 Task: Add Odyssey Fat Free Greek Style Feta Cheese Chunk to the cart.
Action: Mouse moved to (913, 317)
Screenshot: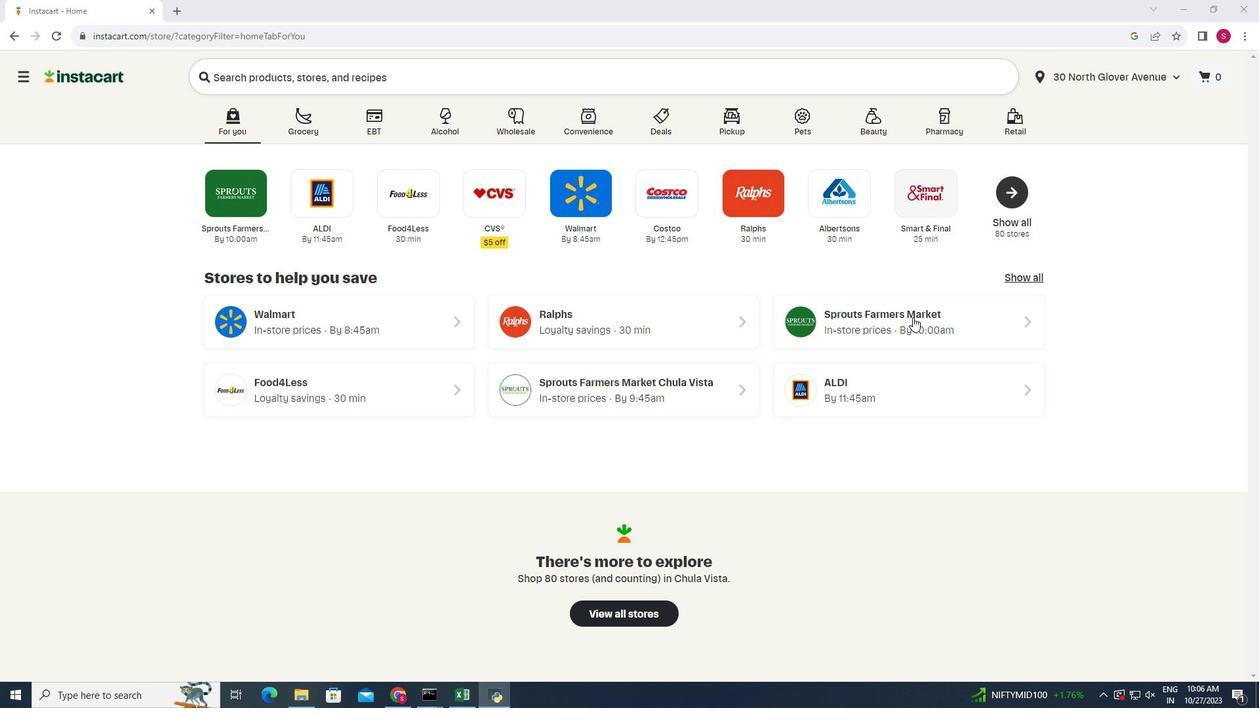 
Action: Mouse pressed left at (913, 317)
Screenshot: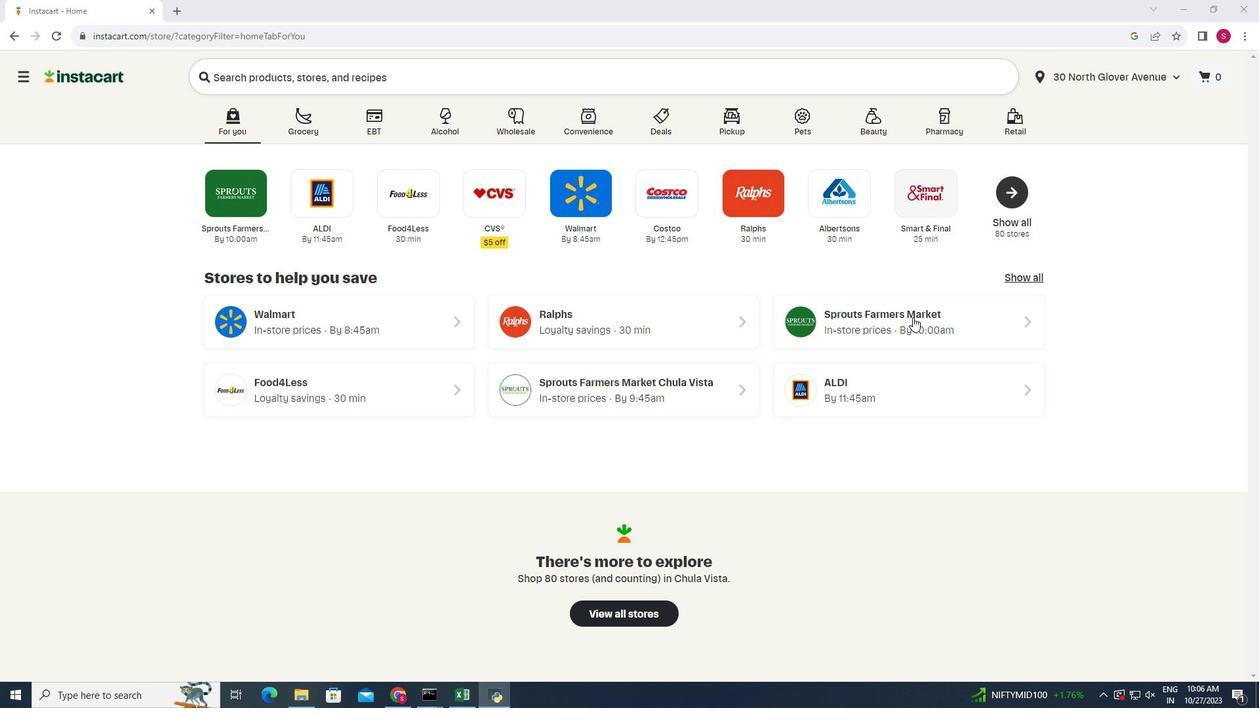 
Action: Mouse moved to (64, 623)
Screenshot: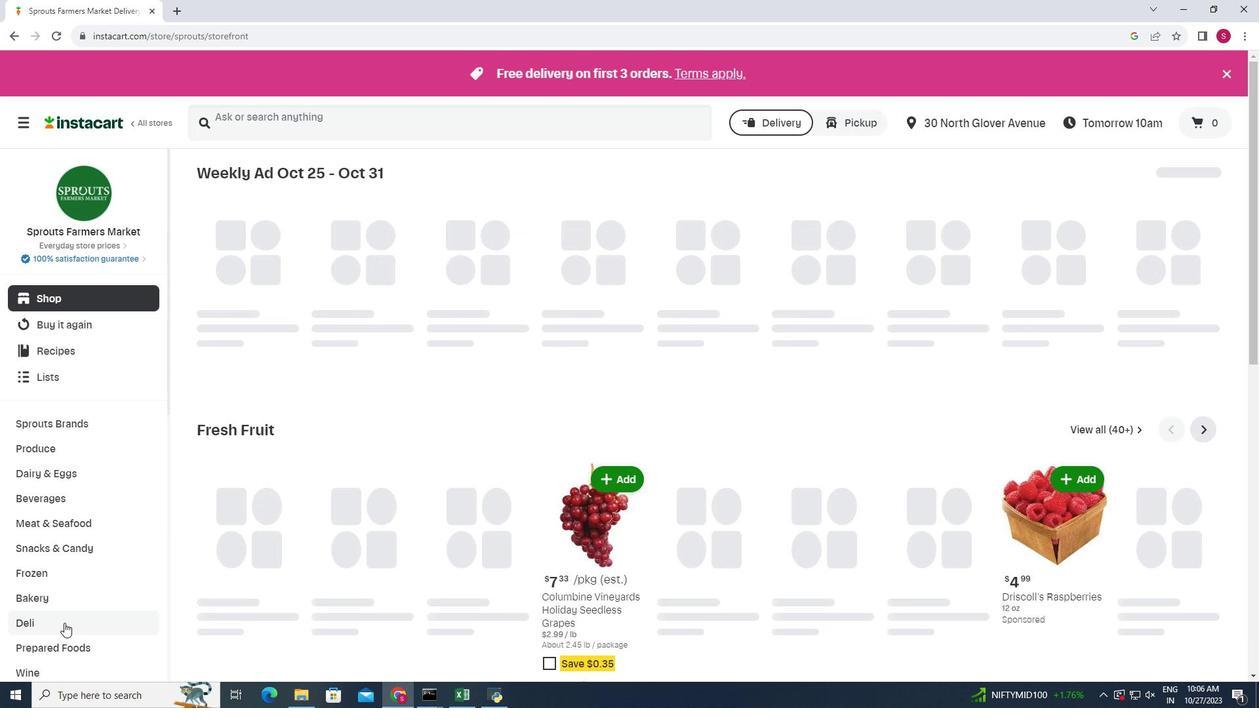 
Action: Mouse pressed left at (64, 623)
Screenshot: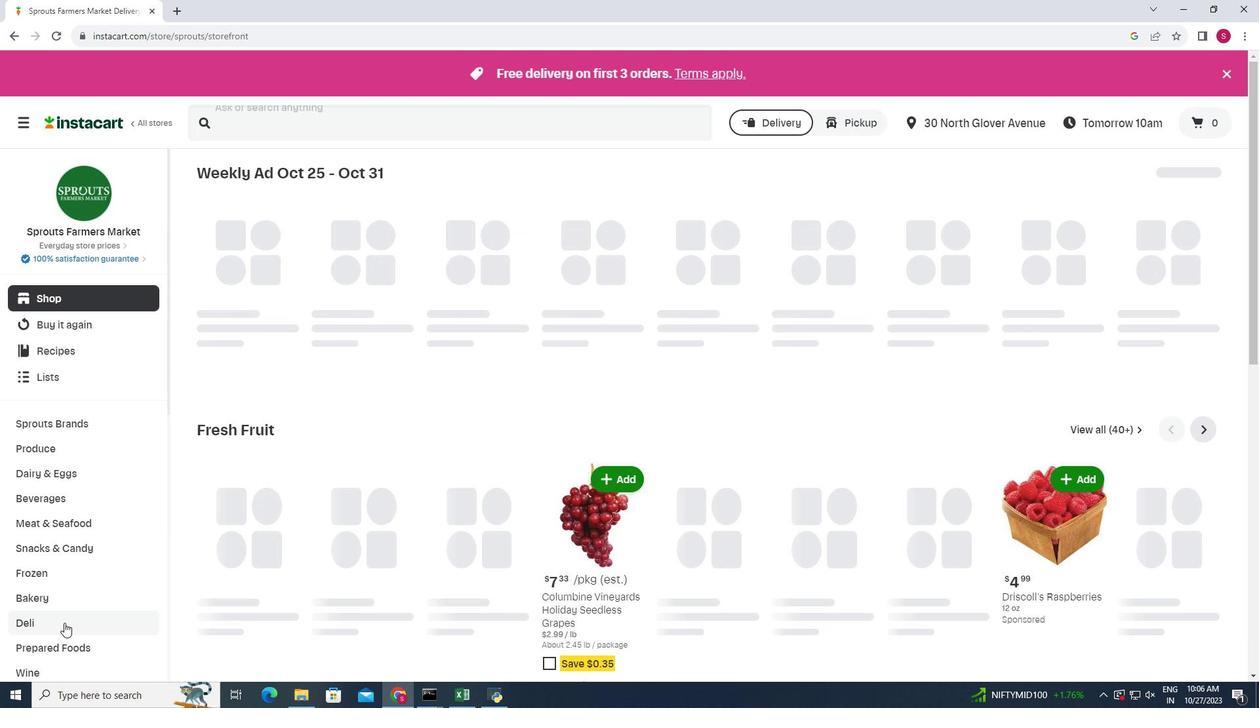 
Action: Mouse moved to (346, 212)
Screenshot: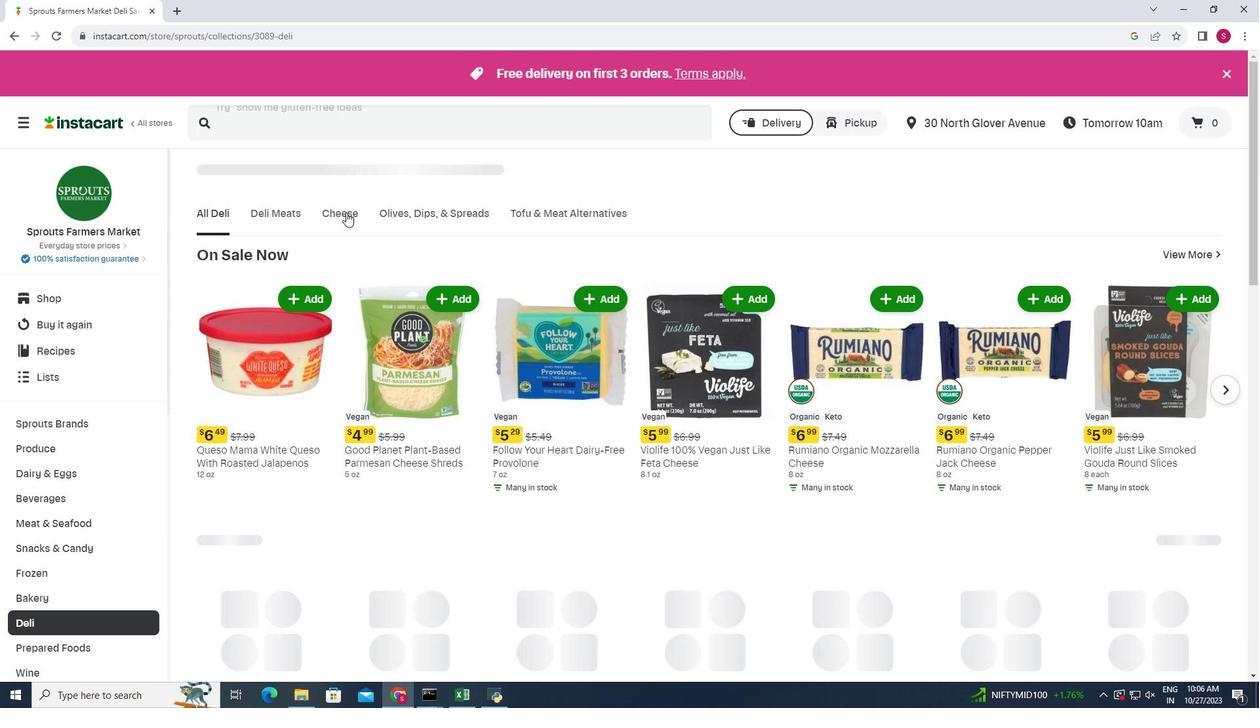 
Action: Mouse pressed left at (346, 212)
Screenshot: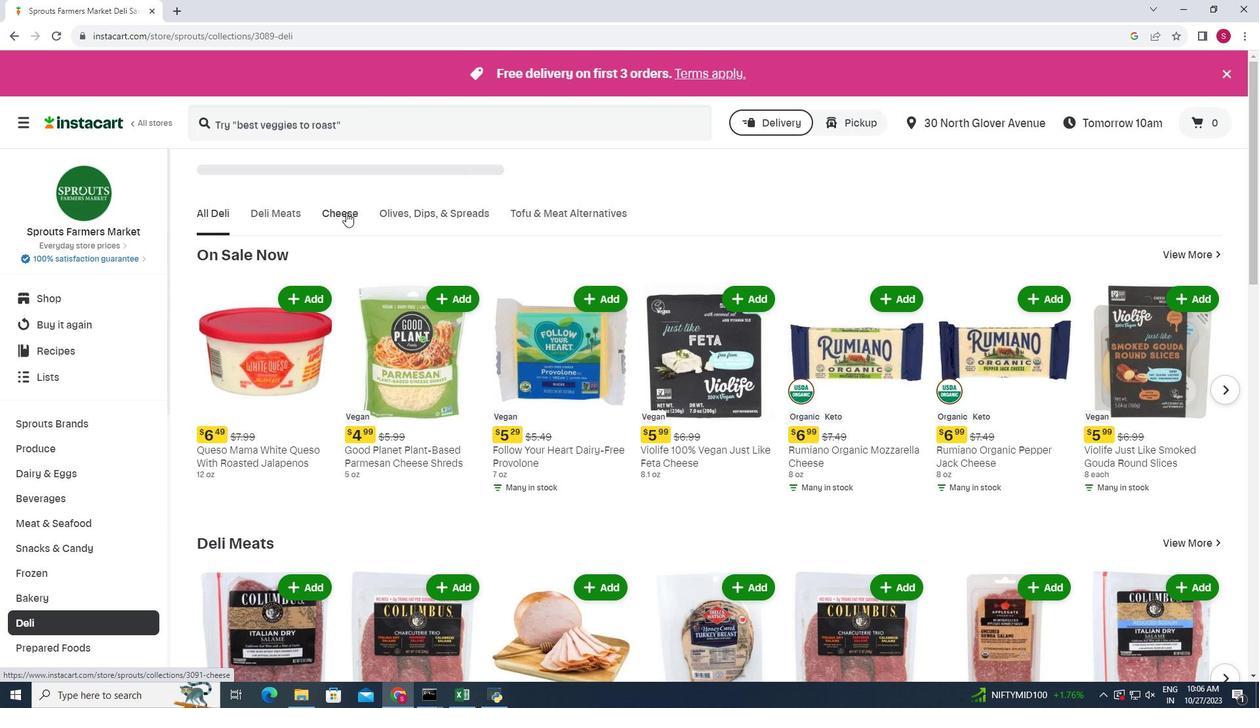 
Action: Mouse moved to (895, 263)
Screenshot: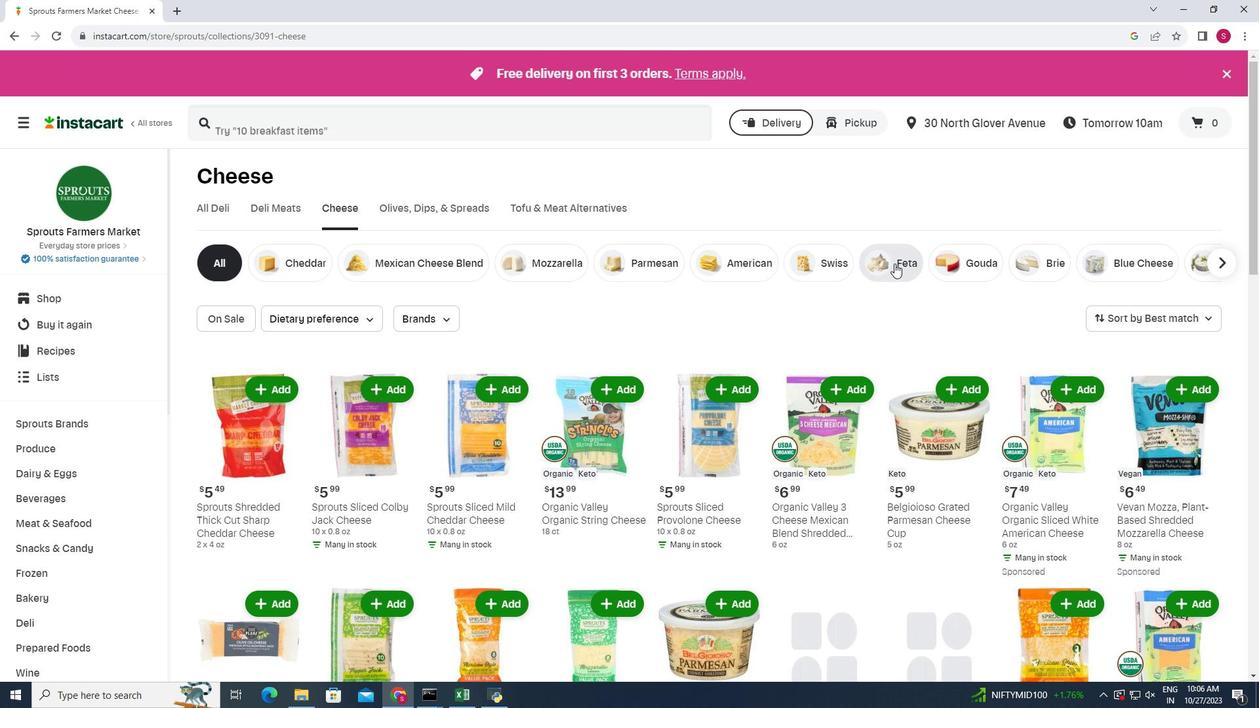 
Action: Mouse pressed left at (895, 263)
Screenshot: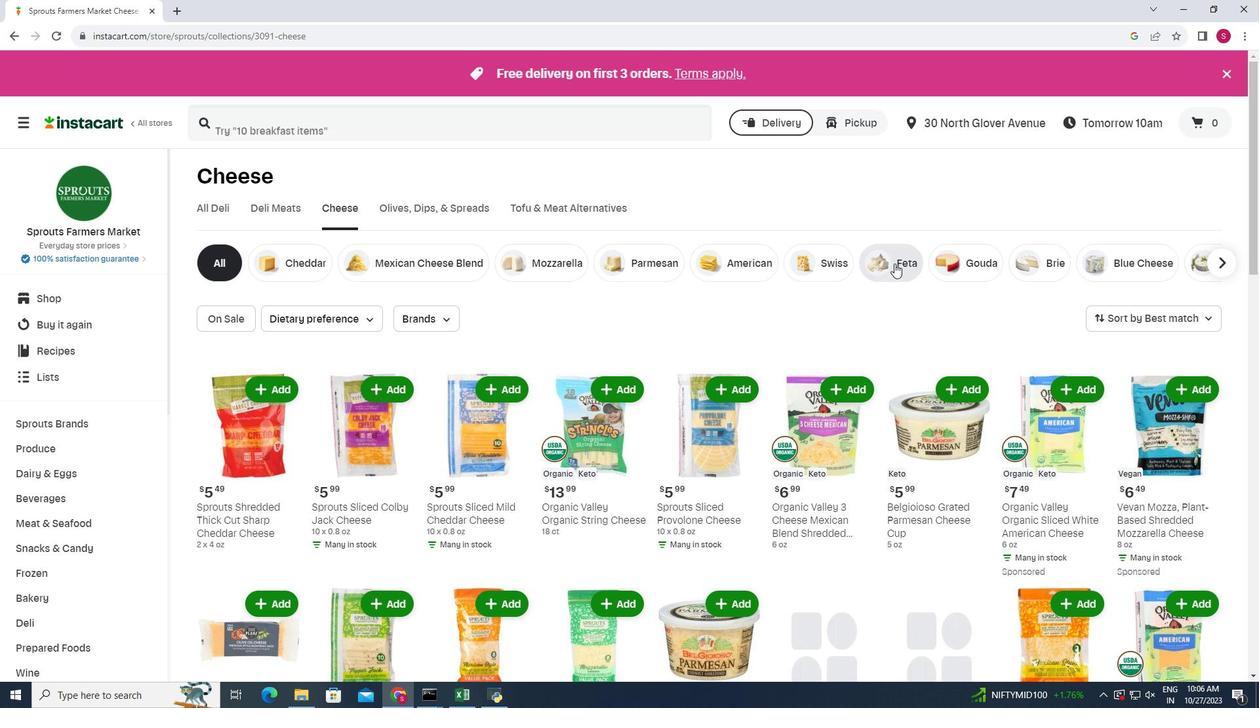 
Action: Mouse moved to (727, 322)
Screenshot: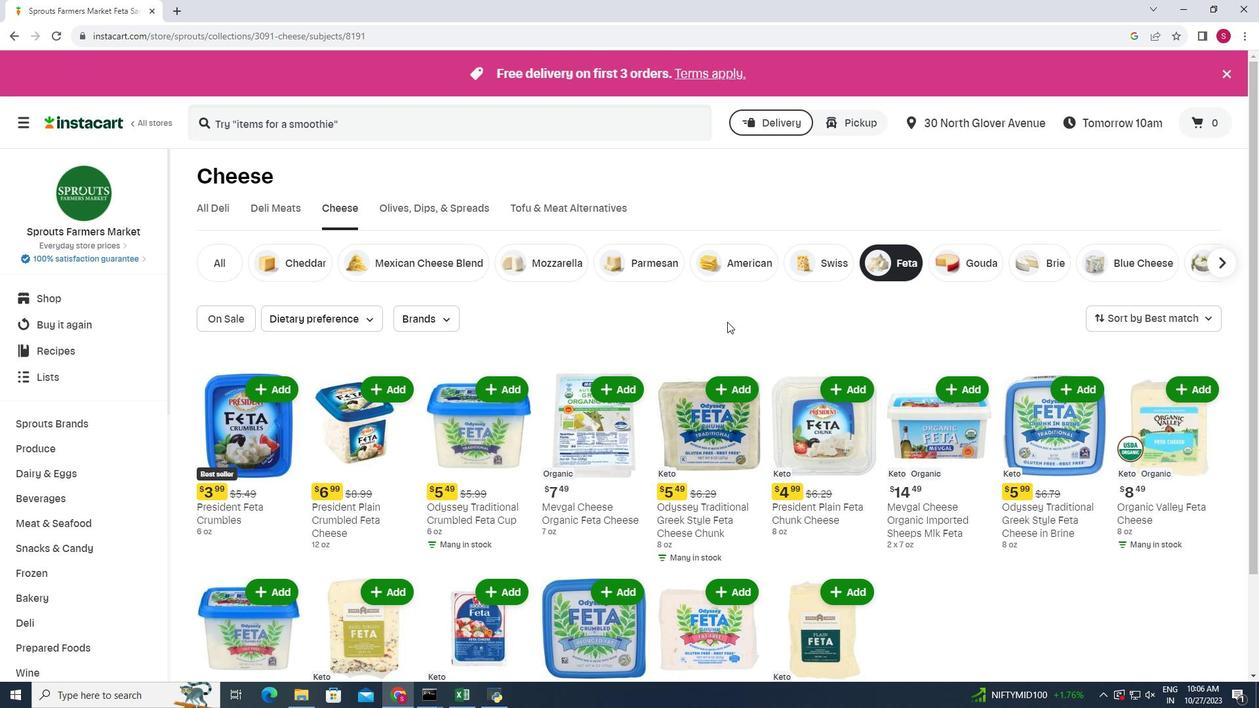 
Action: Mouse scrolled (727, 321) with delta (0, 0)
Screenshot: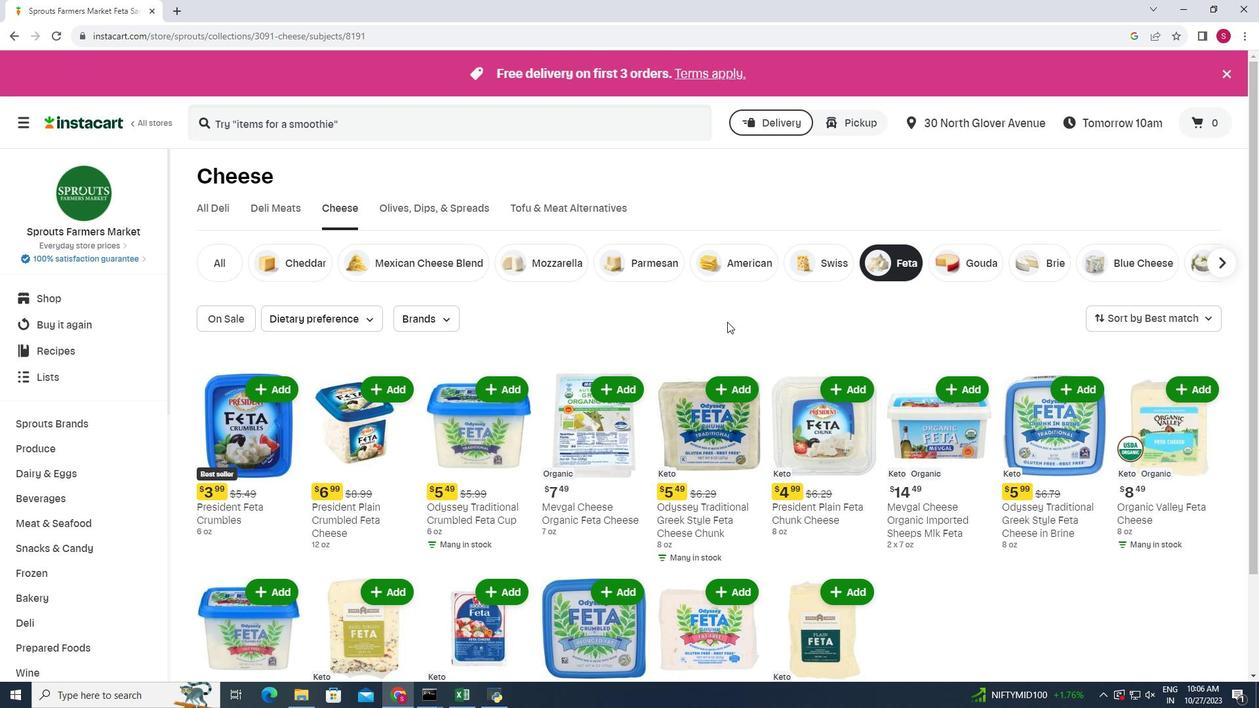 
Action: Mouse moved to (1164, 488)
Screenshot: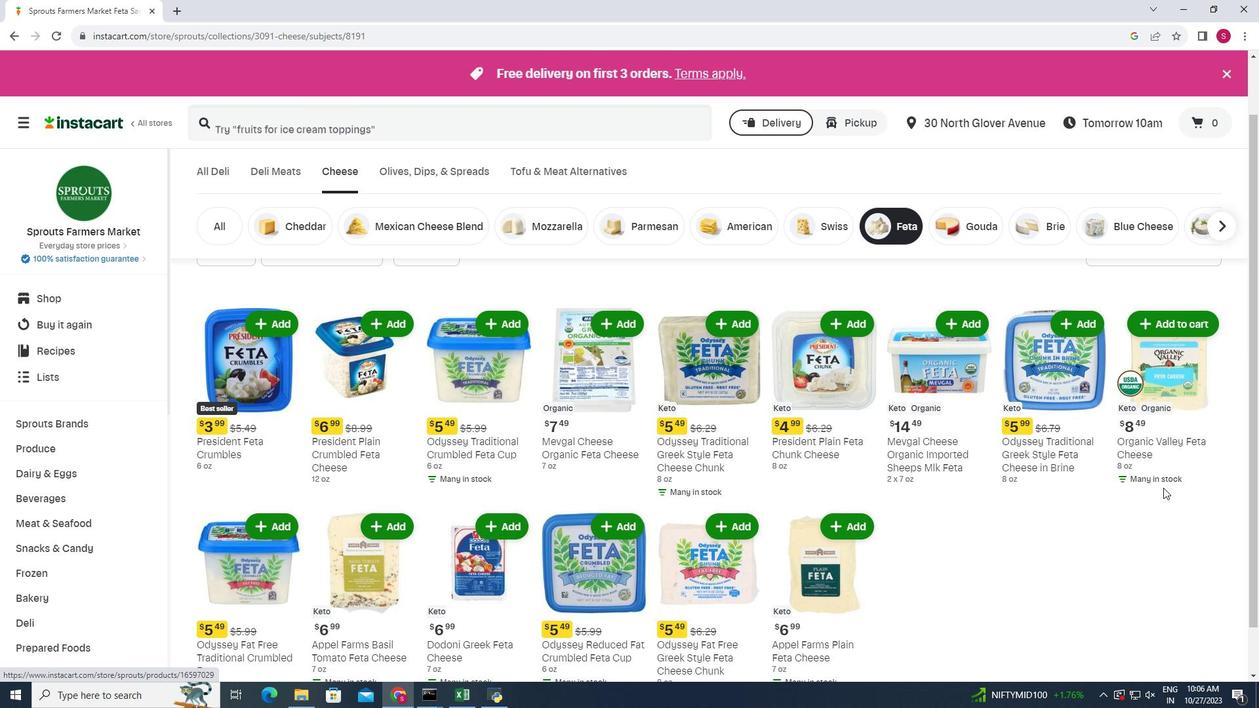 
Action: Mouse scrolled (1164, 488) with delta (0, 0)
Screenshot: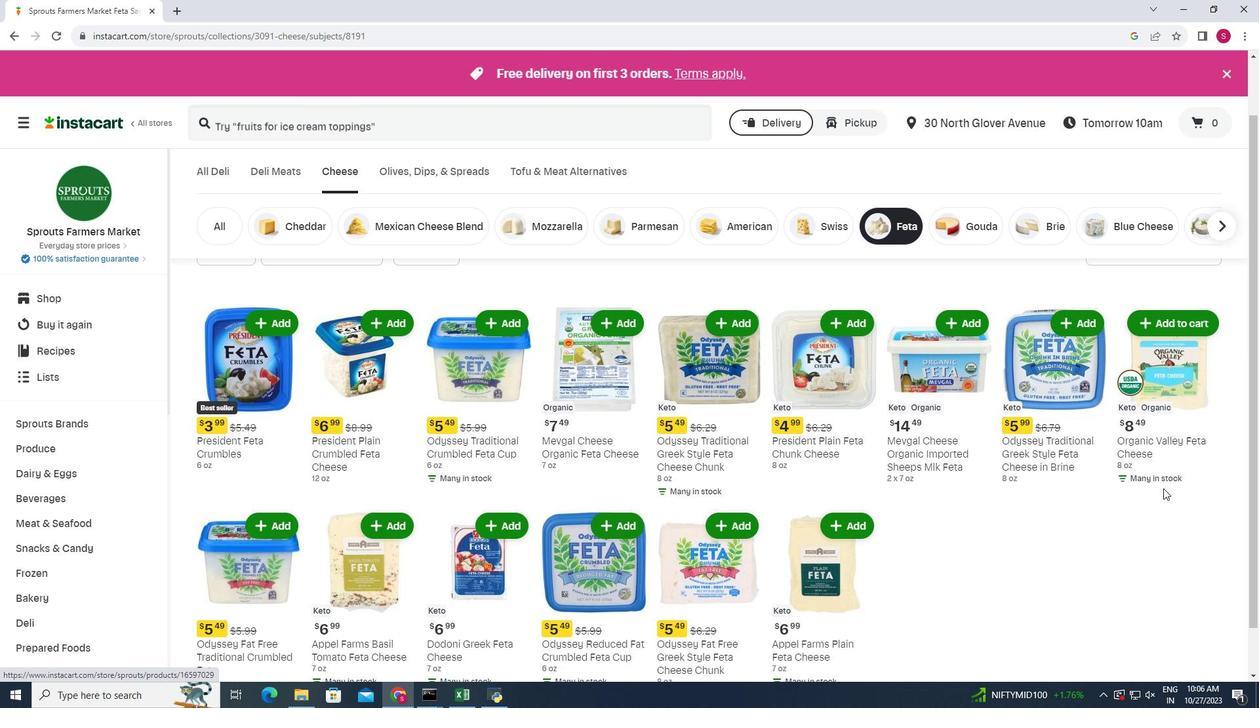 
Action: Mouse scrolled (1164, 488) with delta (0, 0)
Screenshot: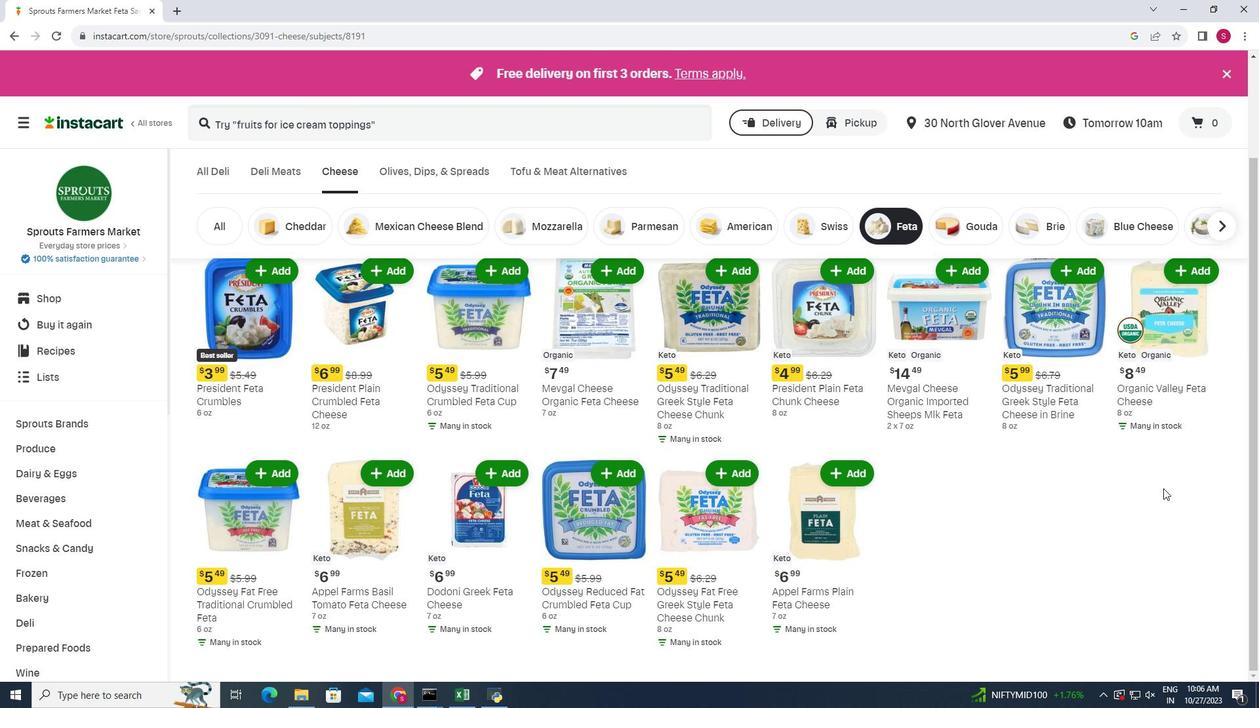 
Action: Mouse moved to (723, 464)
Screenshot: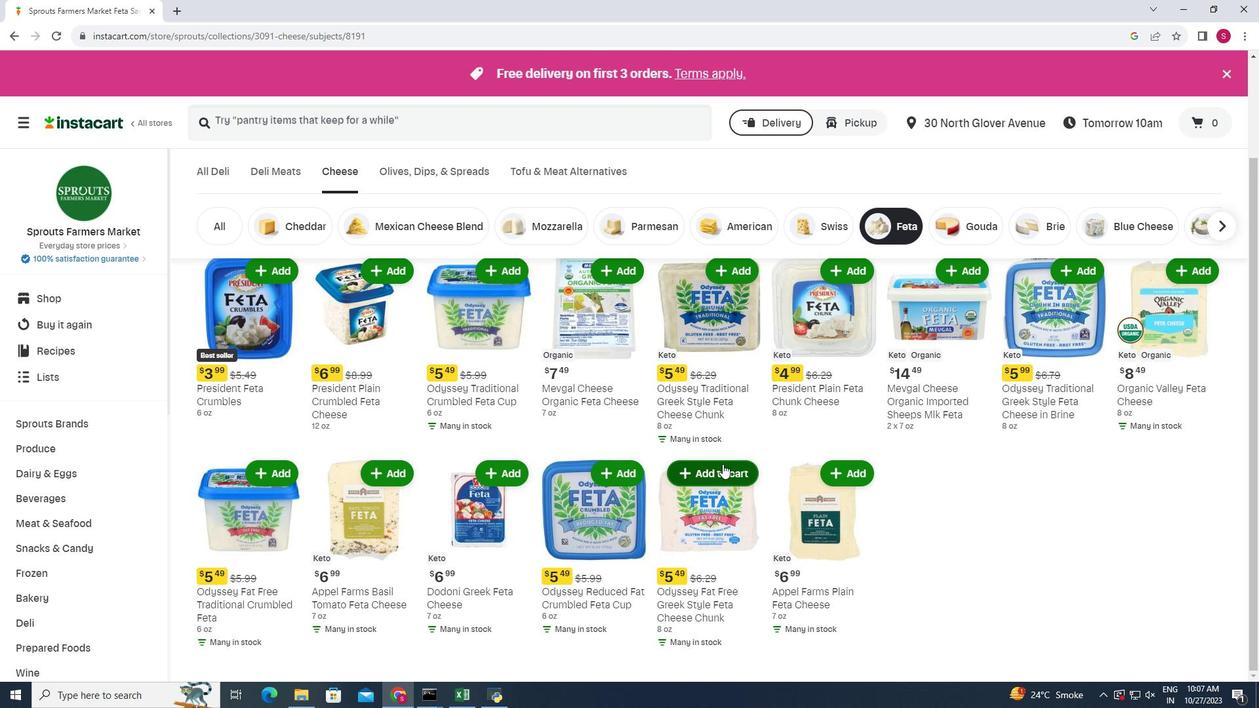 
Action: Mouse pressed left at (723, 464)
Screenshot: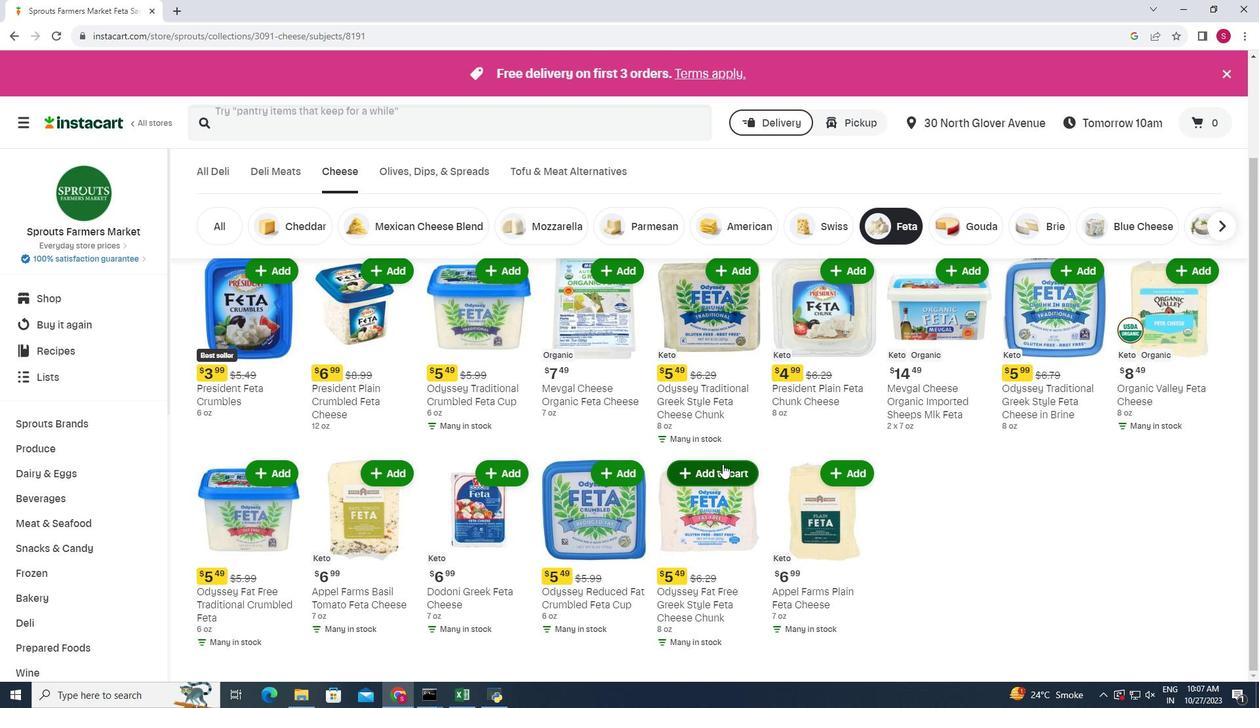 
Action: Mouse moved to (744, 437)
Screenshot: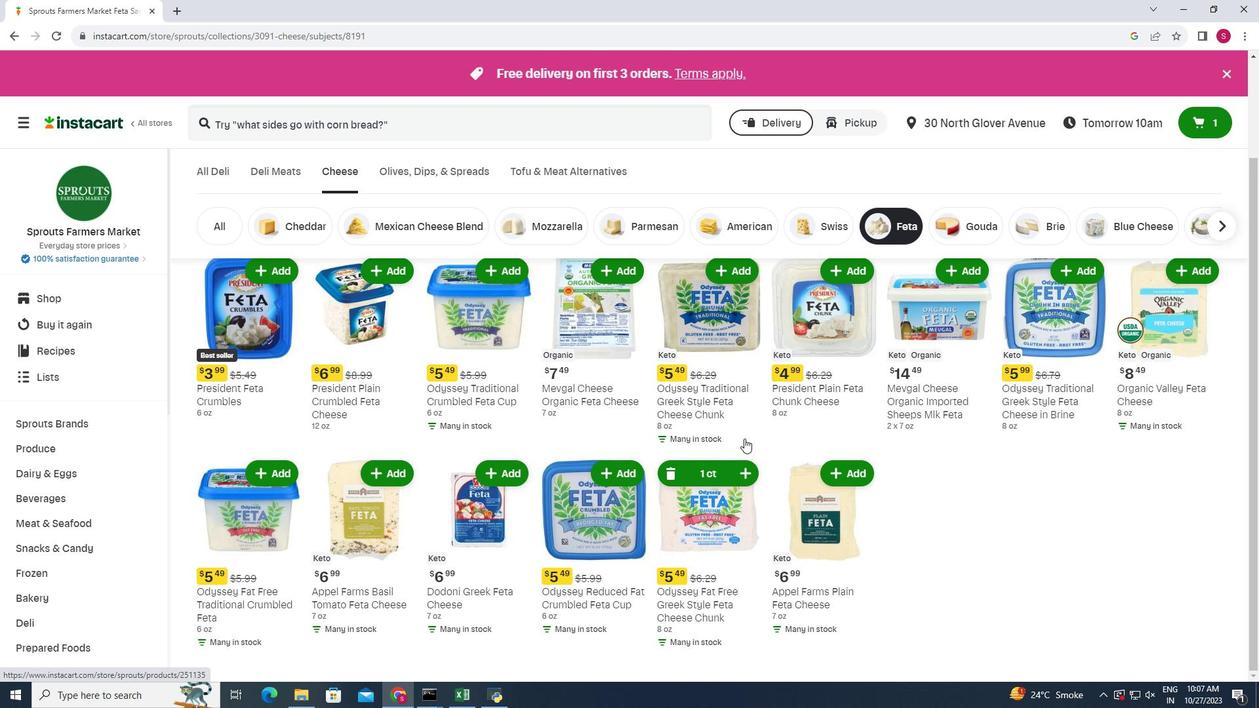 
